 Task: Select the 5 options in the diff decorations.
Action: Mouse moved to (16, 468)
Screenshot: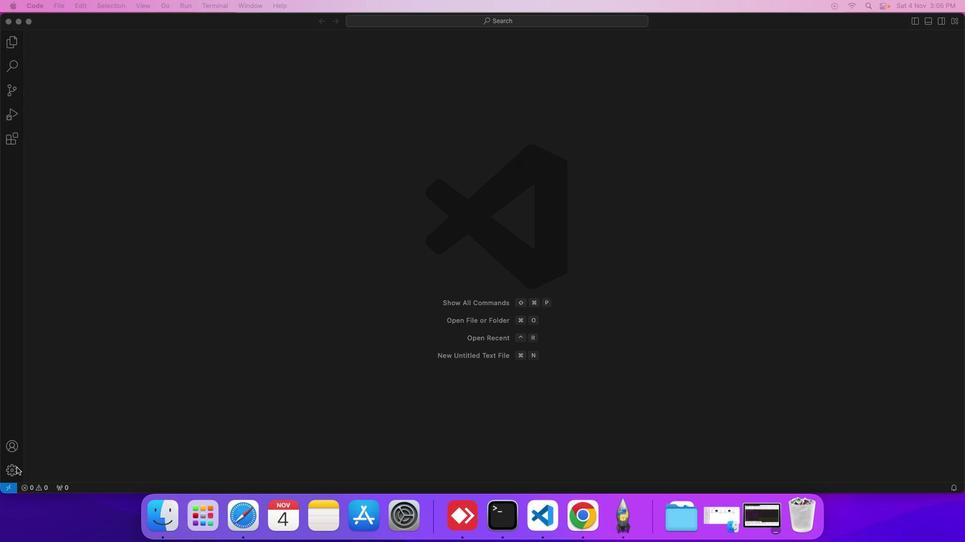 
Action: Mouse pressed left at (16, 468)
Screenshot: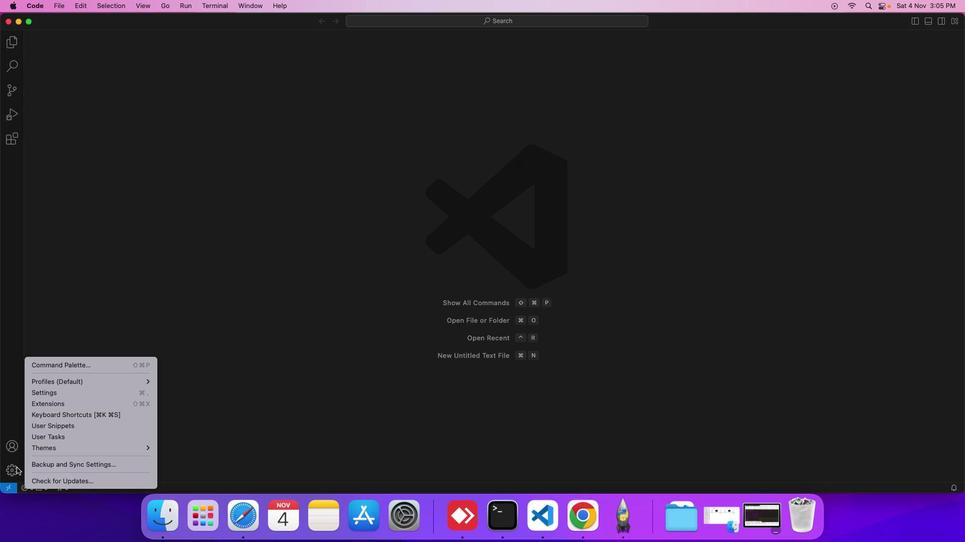 
Action: Mouse moved to (50, 392)
Screenshot: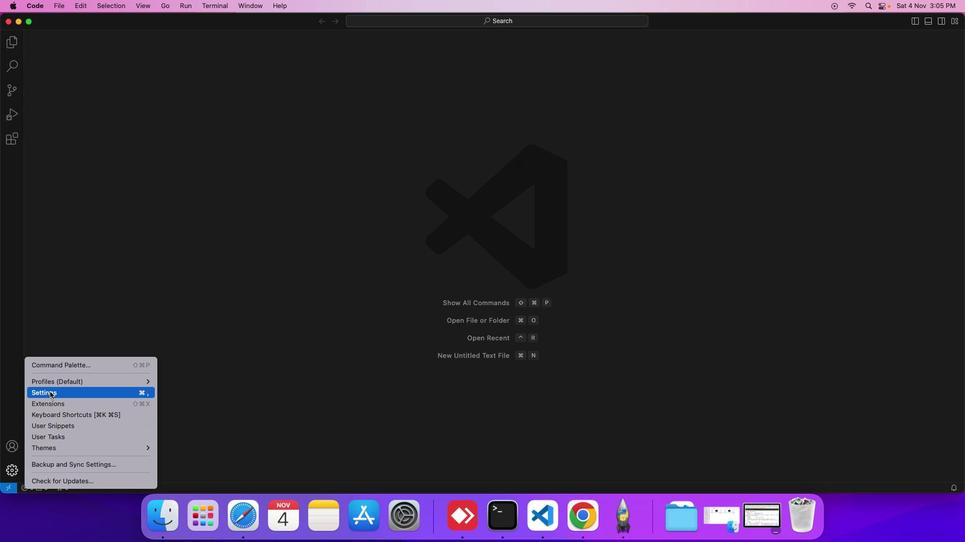 
Action: Mouse pressed left at (50, 392)
Screenshot: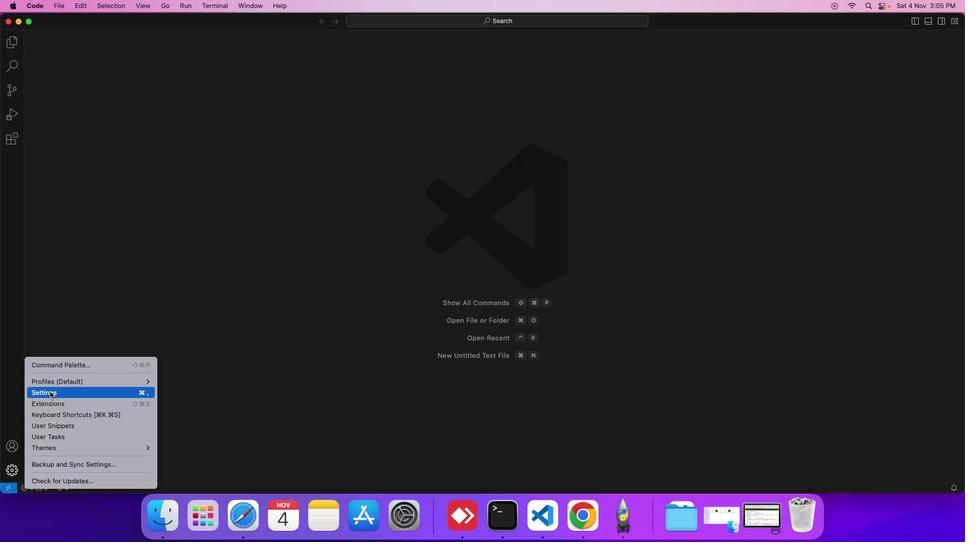 
Action: Mouse moved to (223, 147)
Screenshot: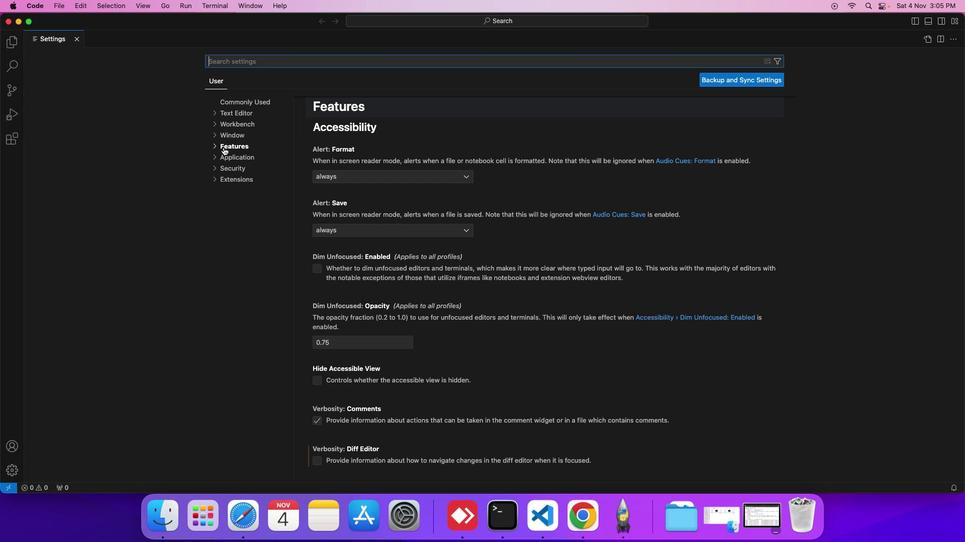 
Action: Mouse pressed left at (223, 147)
Screenshot: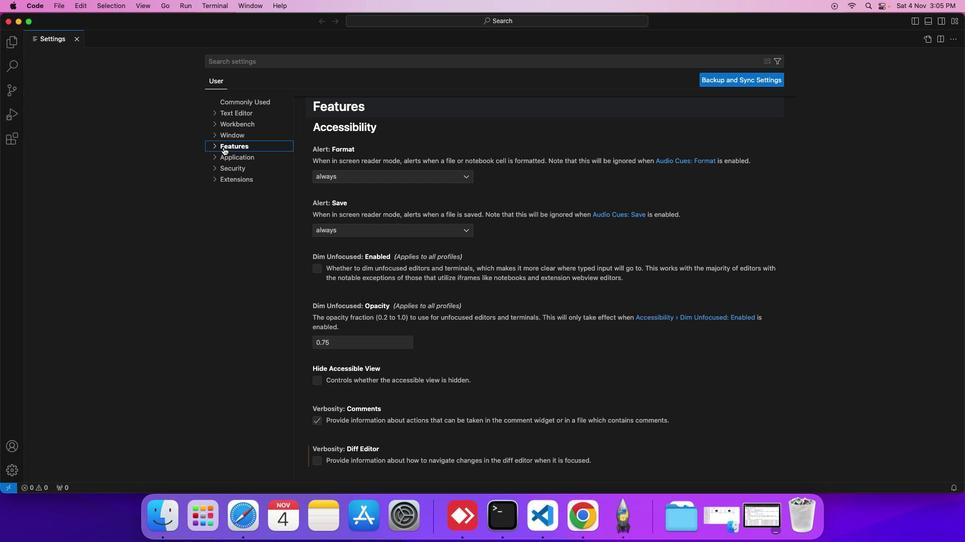 
Action: Mouse moved to (240, 211)
Screenshot: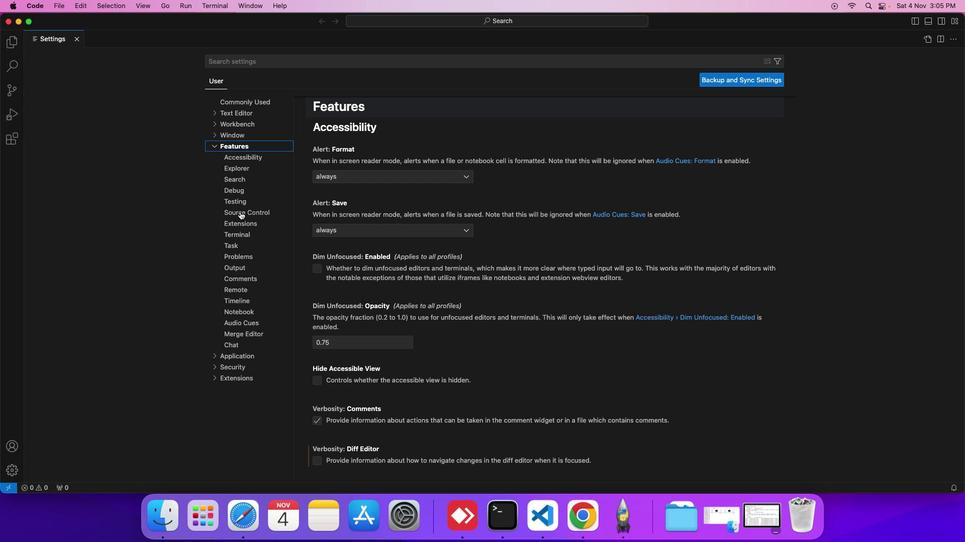 
Action: Mouse pressed left at (240, 211)
Screenshot: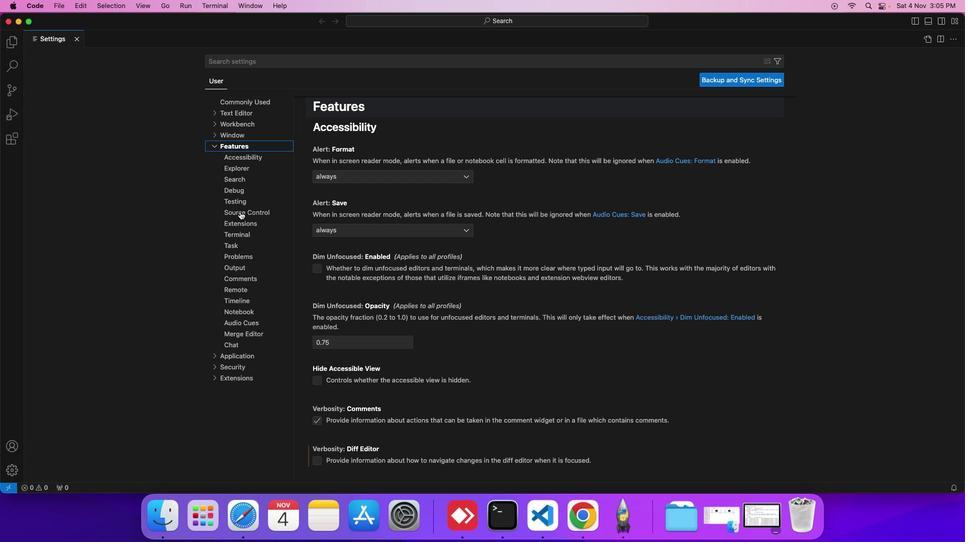 
Action: Mouse moved to (324, 341)
Screenshot: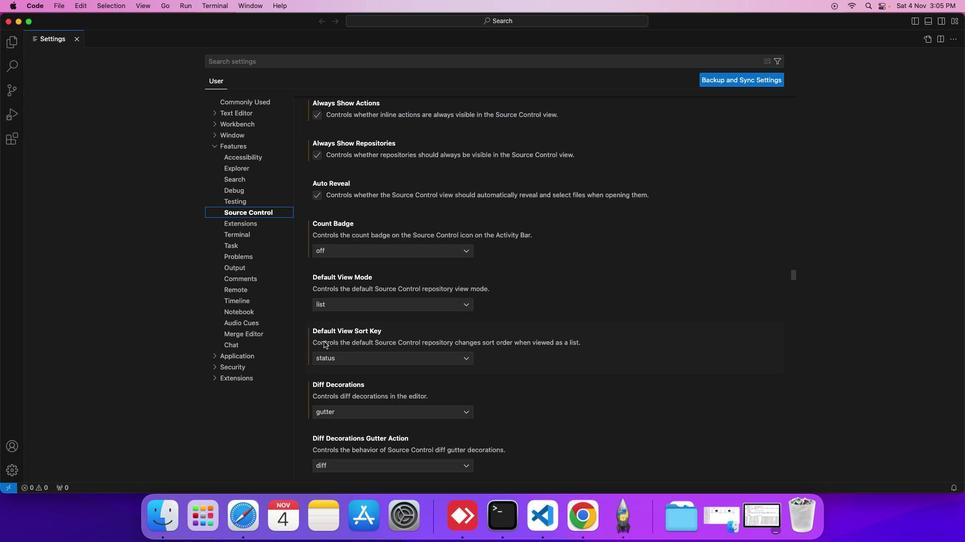 
Action: Mouse scrolled (324, 341) with delta (0, 0)
Screenshot: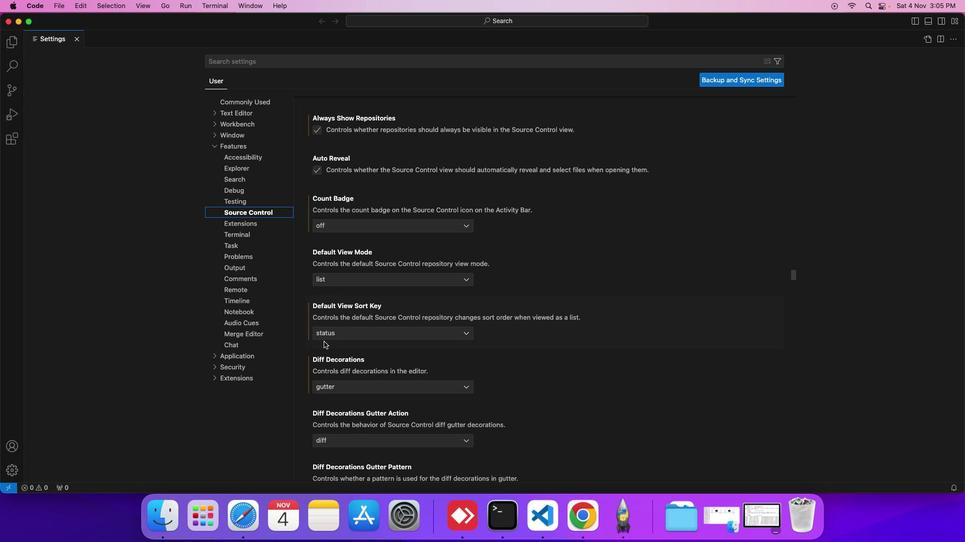 
Action: Mouse moved to (324, 342)
Screenshot: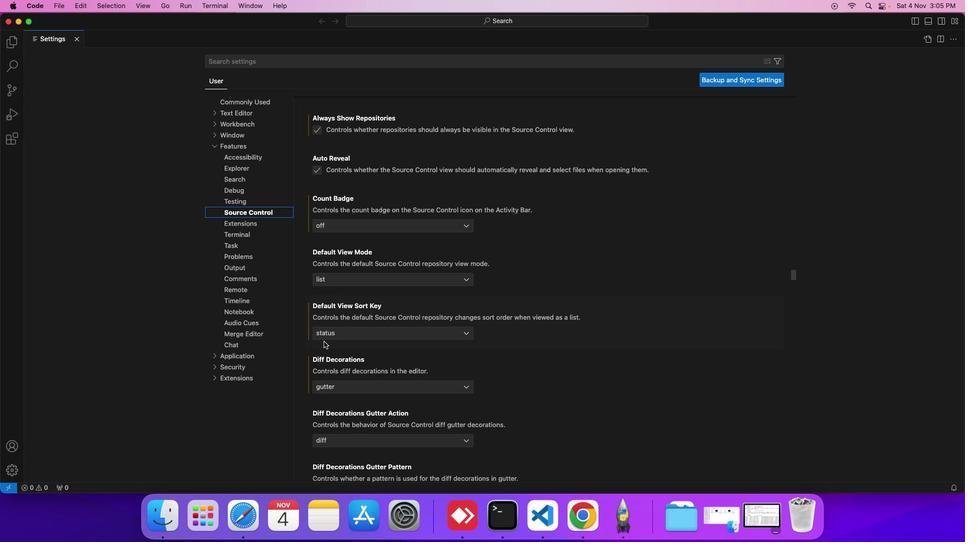 
Action: Mouse scrolled (324, 342) with delta (0, 0)
Screenshot: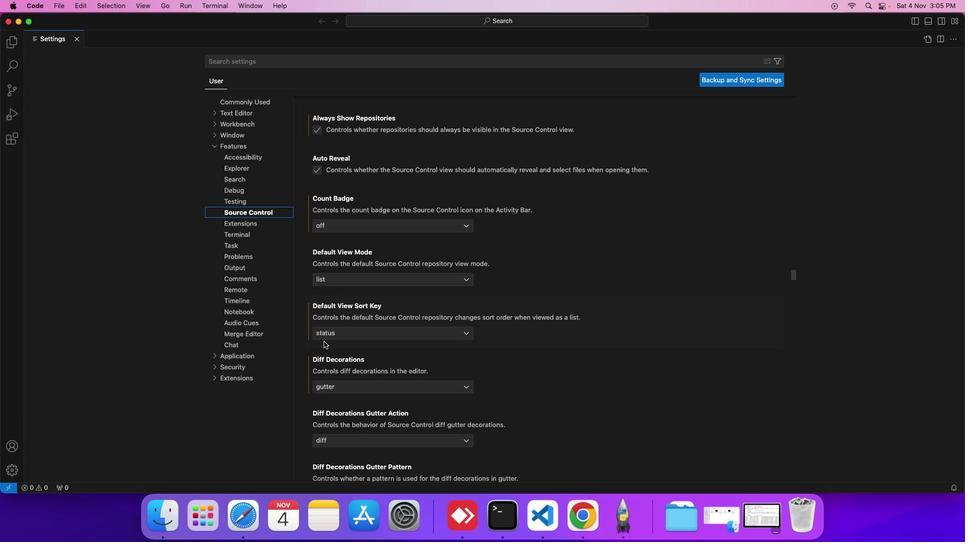 
Action: Mouse scrolled (324, 342) with delta (0, 0)
Screenshot: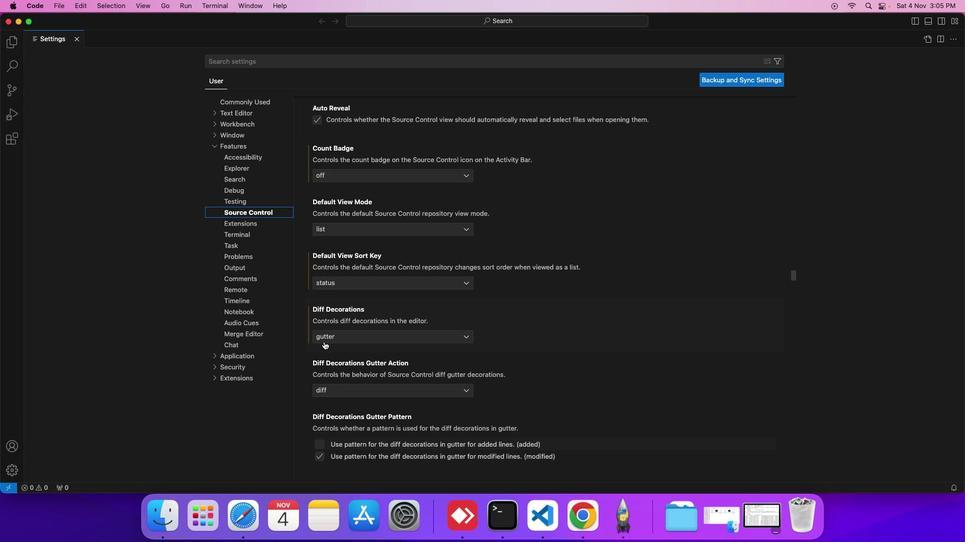 
Action: Mouse moved to (324, 342)
Screenshot: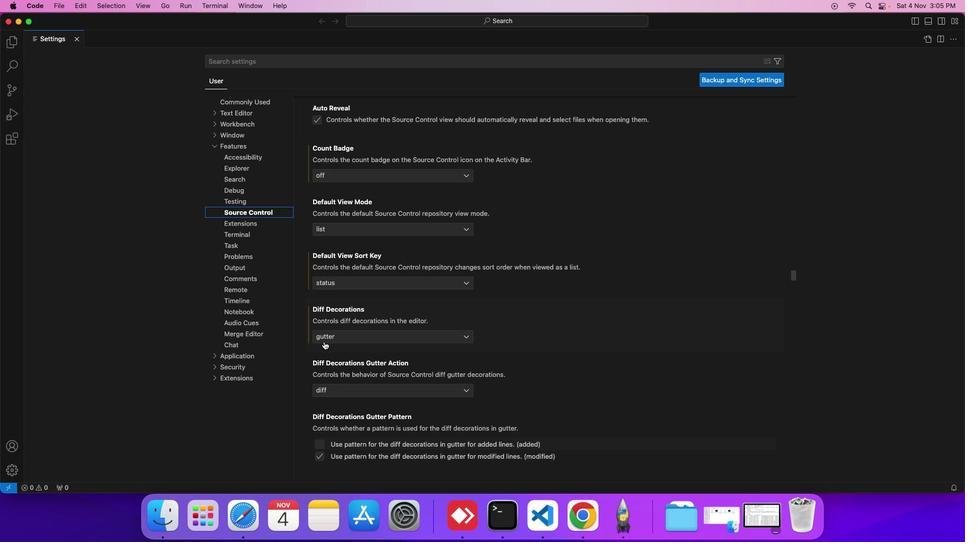
Action: Mouse scrolled (324, 342) with delta (0, 0)
Screenshot: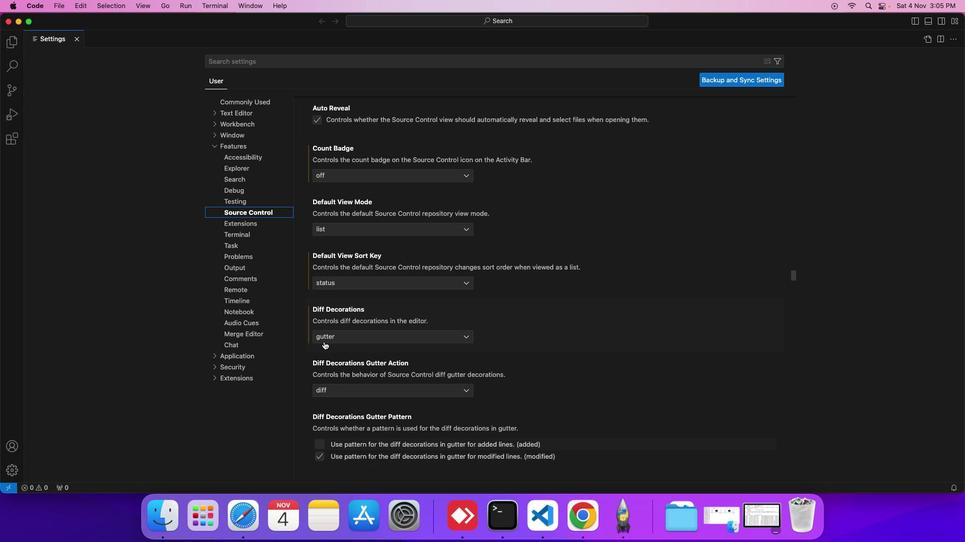 
Action: Mouse scrolled (324, 342) with delta (0, 0)
Screenshot: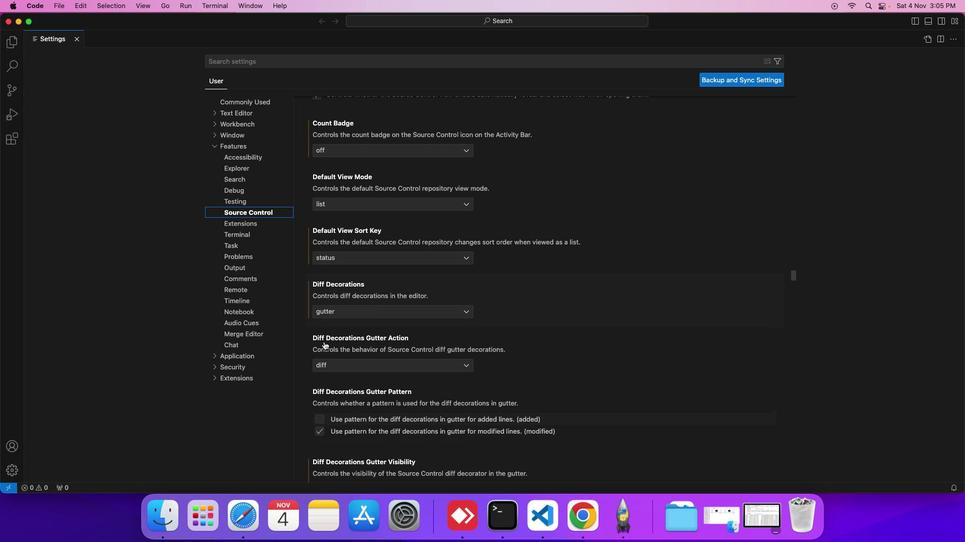 
Action: Mouse scrolled (324, 342) with delta (0, 0)
Screenshot: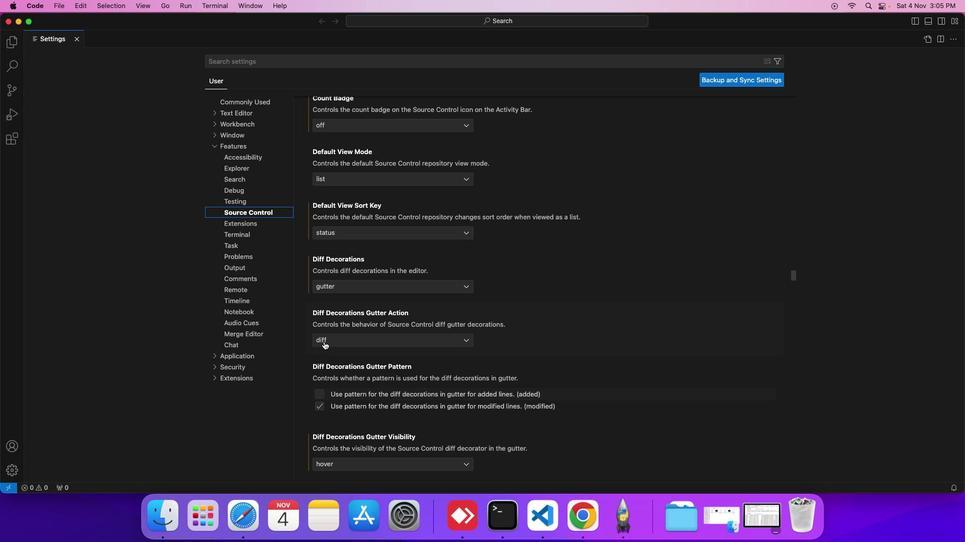
Action: Mouse scrolled (324, 342) with delta (0, 0)
Screenshot: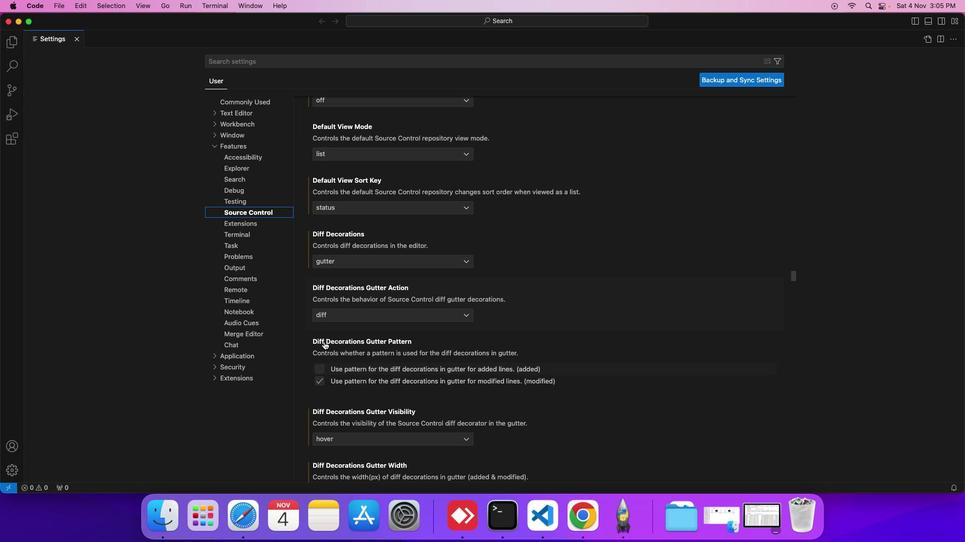 
Action: Mouse scrolled (324, 342) with delta (0, 0)
Screenshot: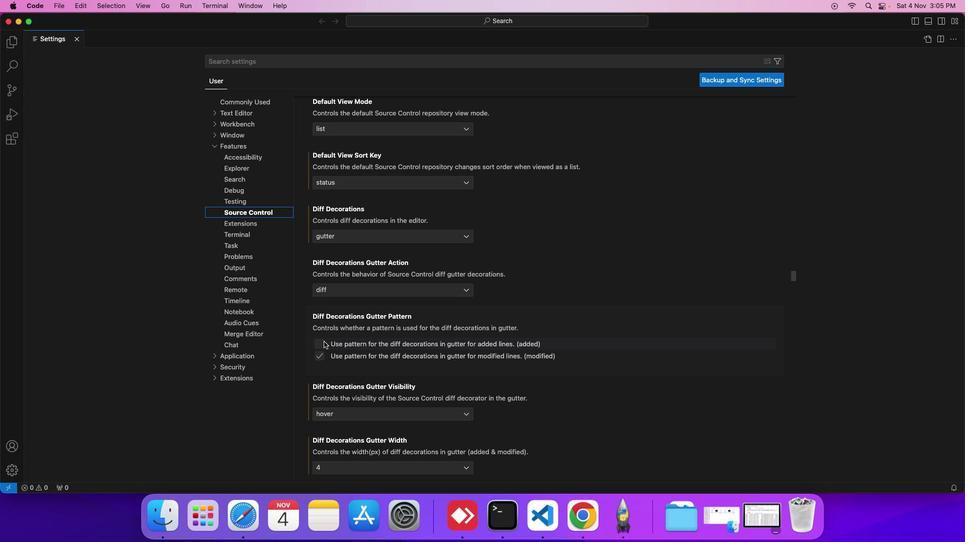 
Action: Mouse scrolled (324, 342) with delta (0, 0)
Screenshot: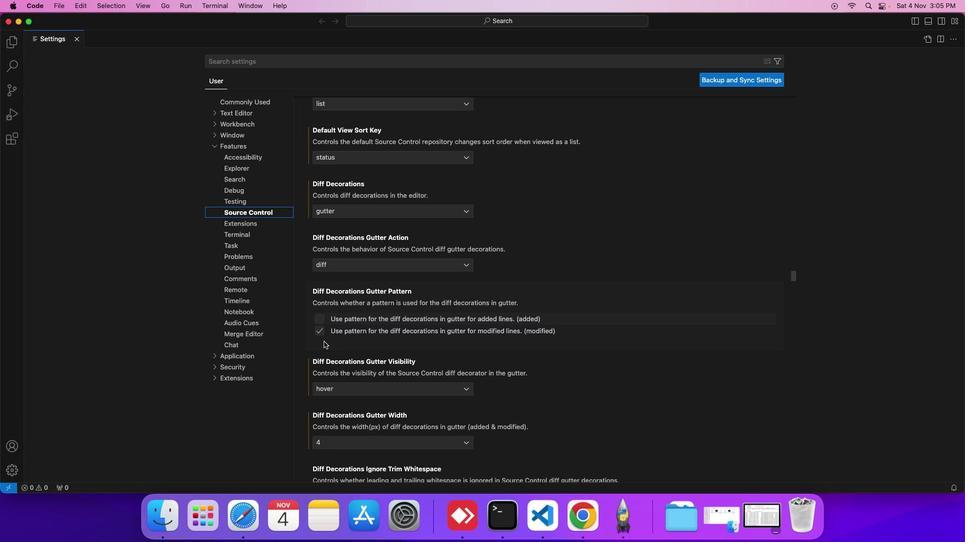 
Action: Mouse scrolled (324, 342) with delta (0, 0)
Screenshot: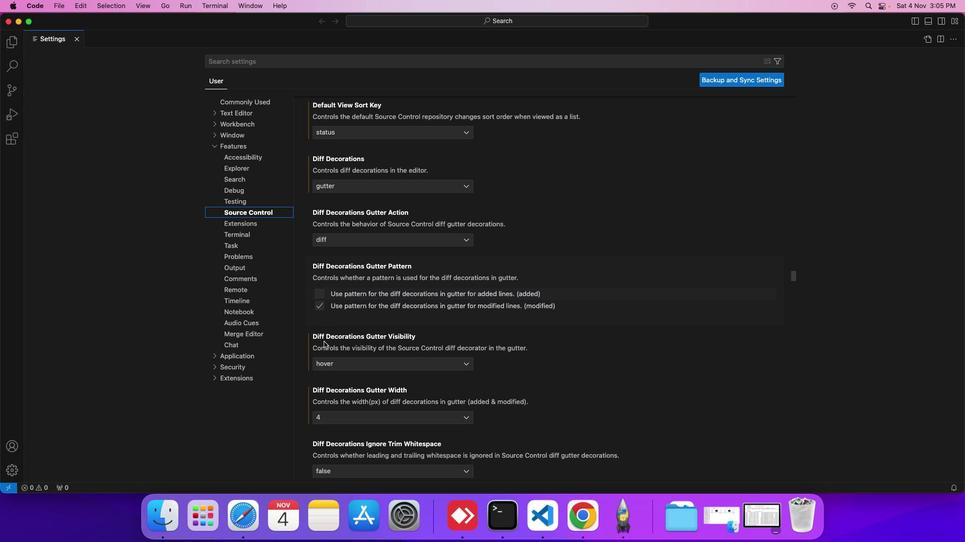 
Action: Mouse scrolled (324, 342) with delta (0, 0)
Screenshot: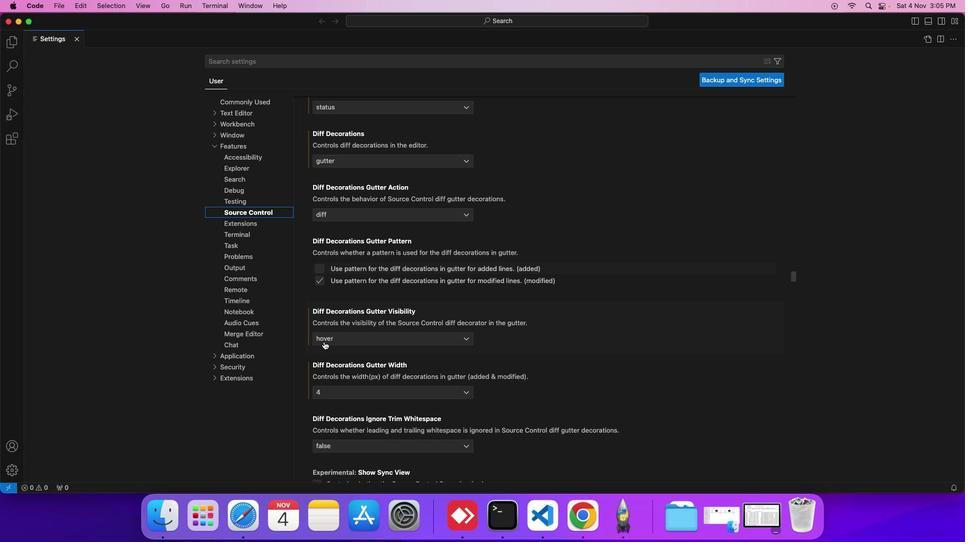 
Action: Mouse scrolled (324, 342) with delta (0, 0)
Screenshot: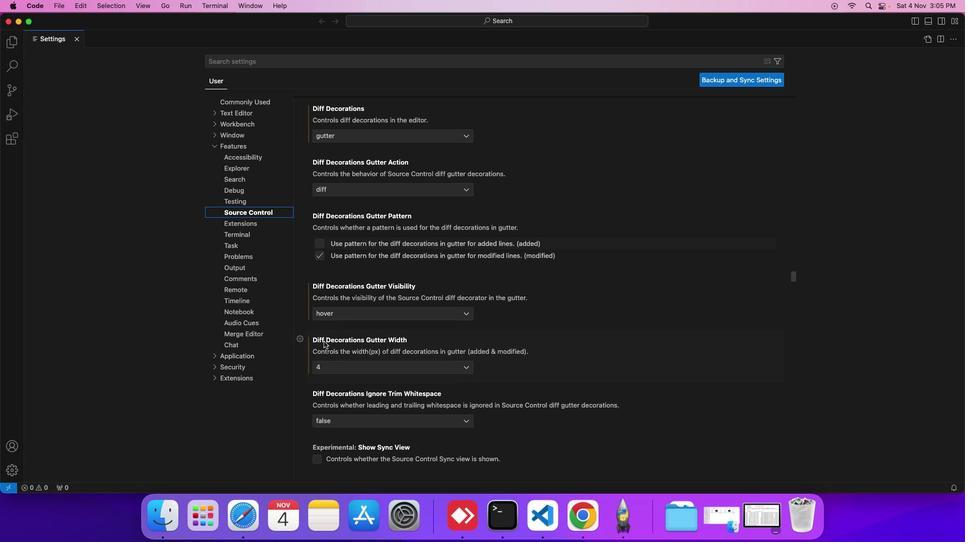
Action: Mouse moved to (331, 364)
Screenshot: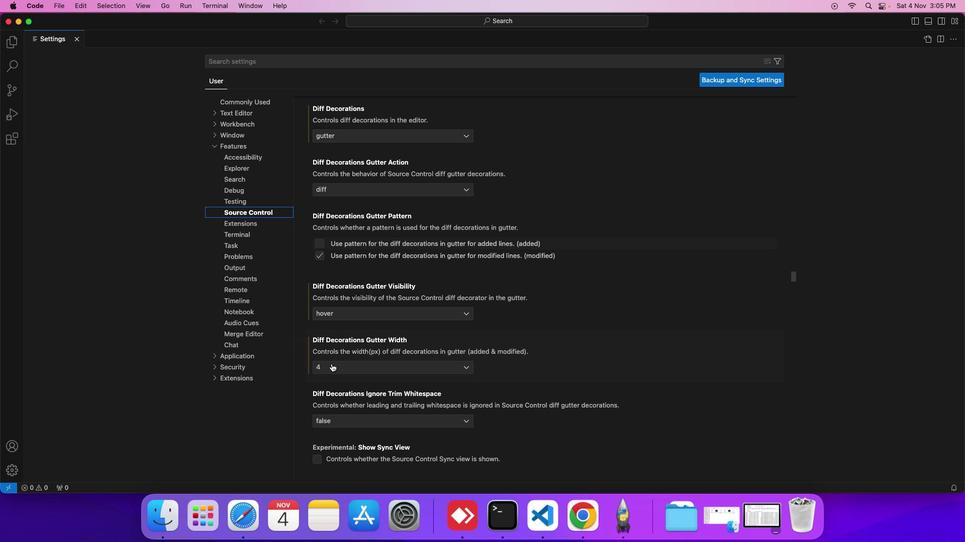 
Action: Mouse pressed left at (331, 364)
Screenshot: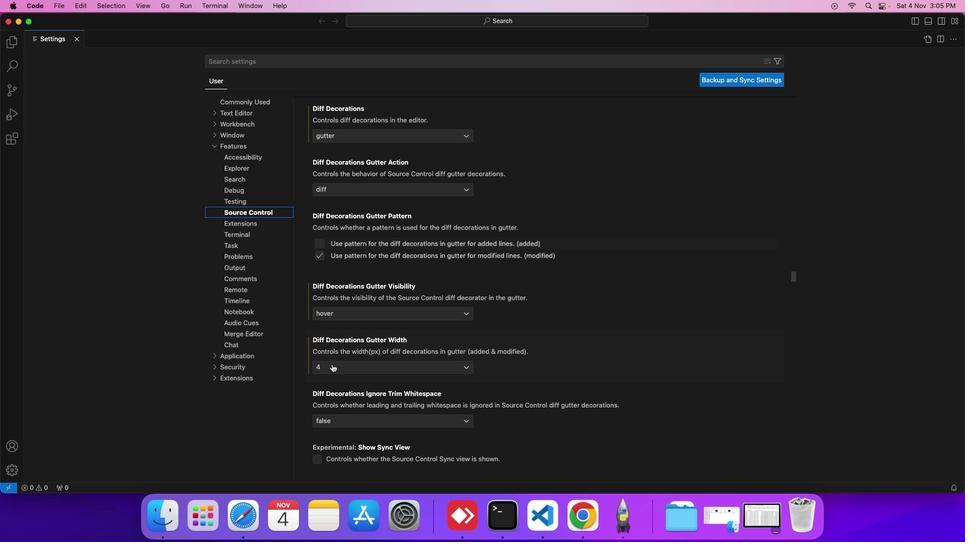 
Action: Mouse moved to (320, 421)
Screenshot: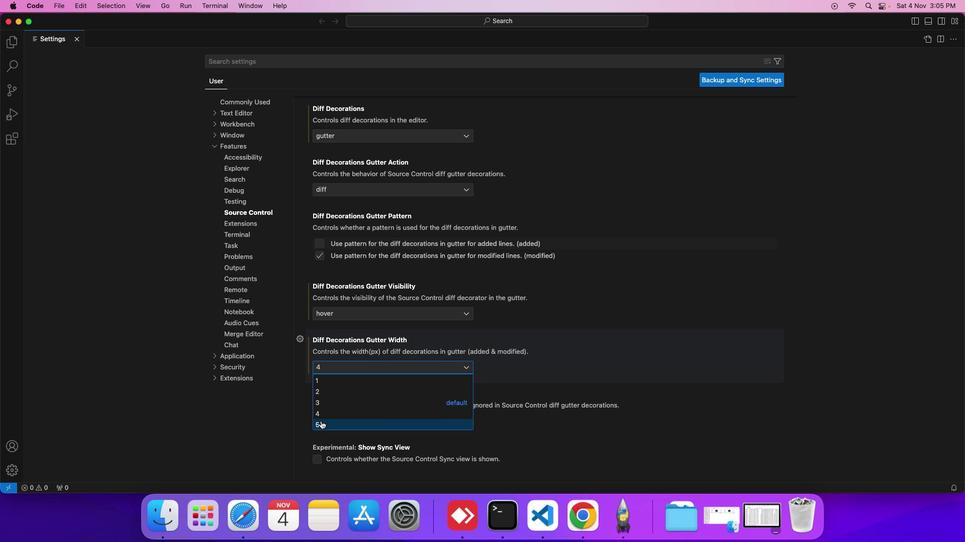 
Action: Mouse pressed left at (320, 421)
Screenshot: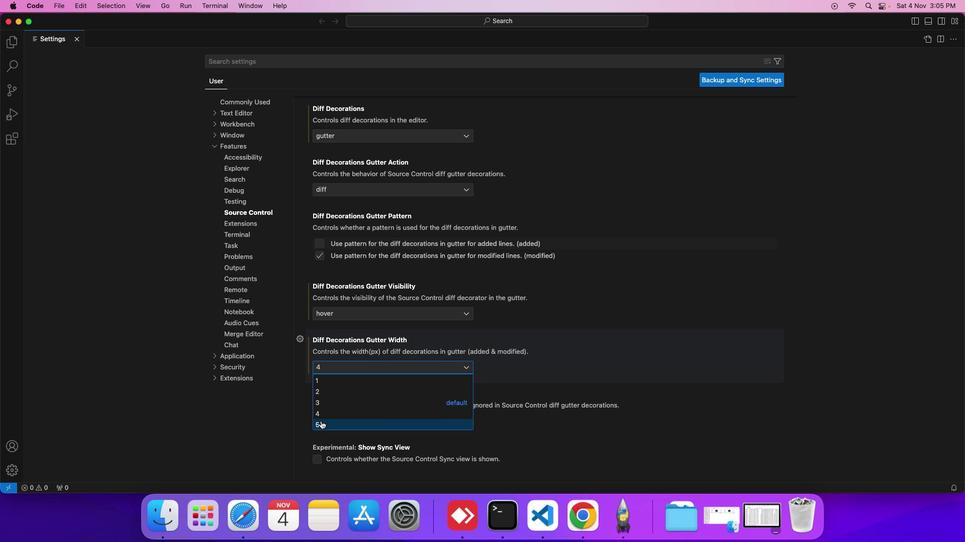 
Action: Mouse moved to (323, 418)
Screenshot: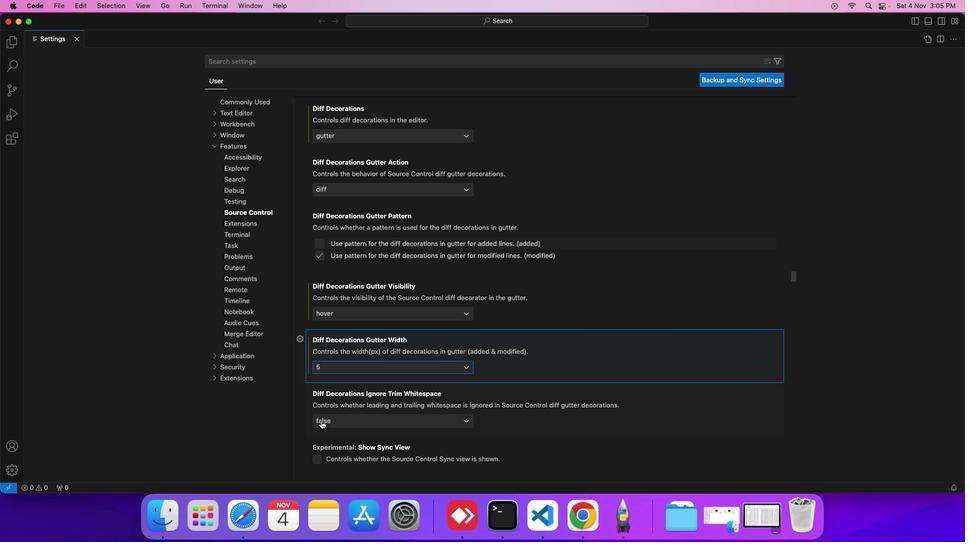 
